 Task: Create List Legal in Board Content Creation to Workspace Community Management. Create List HR in Board Marketing Automation to Workspace Community Management. Create List Vacations in Board Market Analysis and Opportunity Identification to Workspace Community Management
Action: Mouse moved to (97, 47)
Screenshot: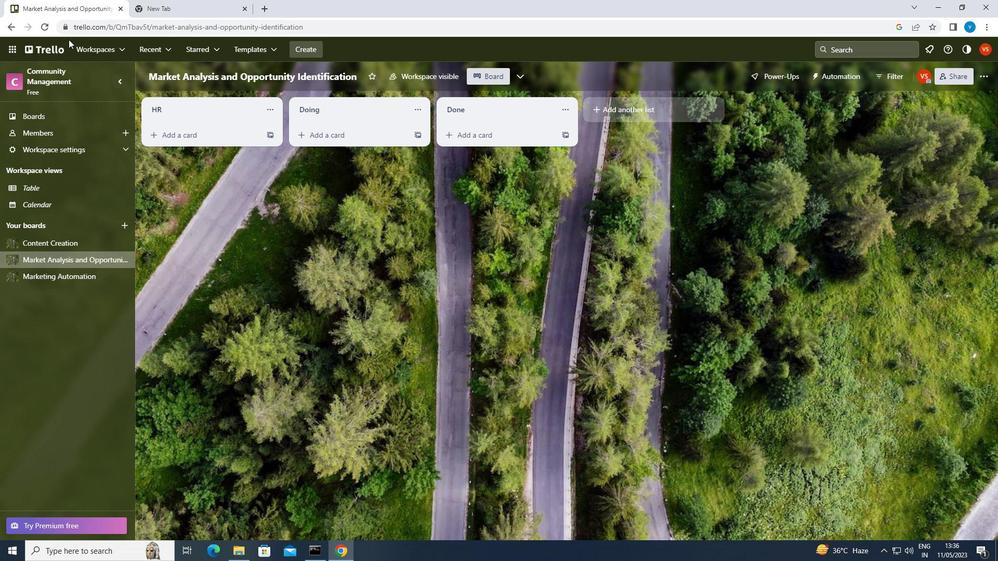 
Action: Mouse pressed left at (97, 47)
Screenshot: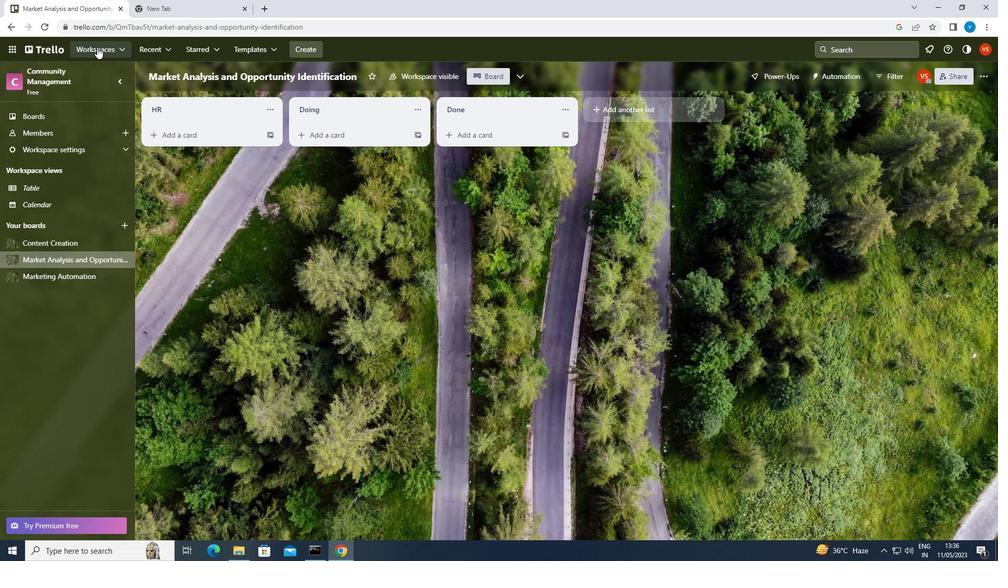 
Action: Mouse moved to (170, 254)
Screenshot: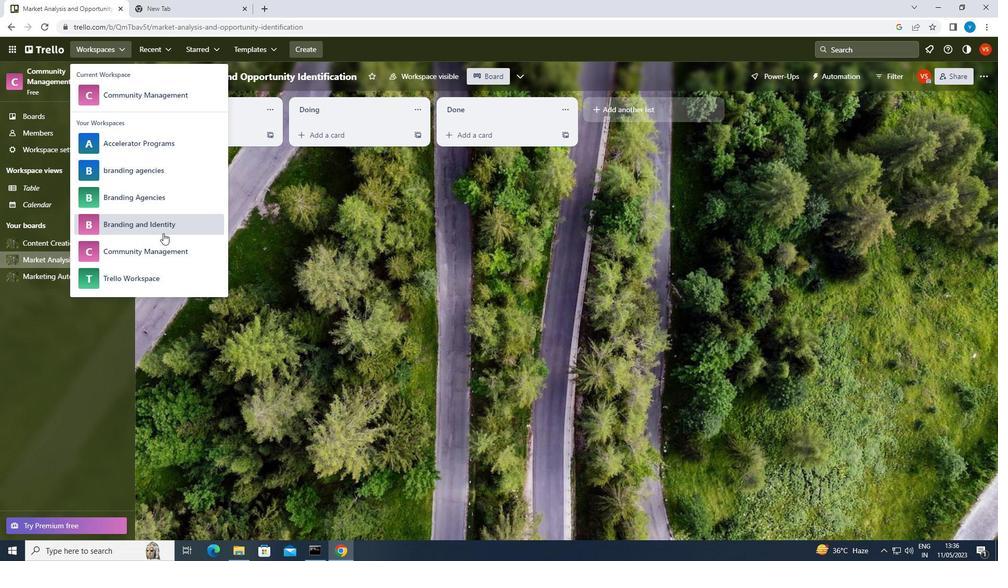 
Action: Mouse pressed left at (170, 254)
Screenshot: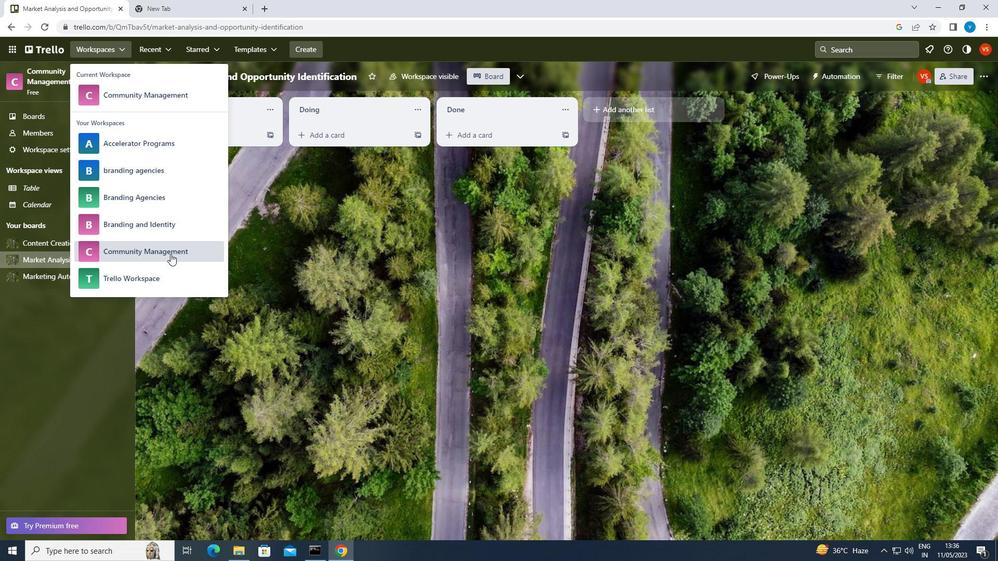 
Action: Mouse moved to (747, 413)
Screenshot: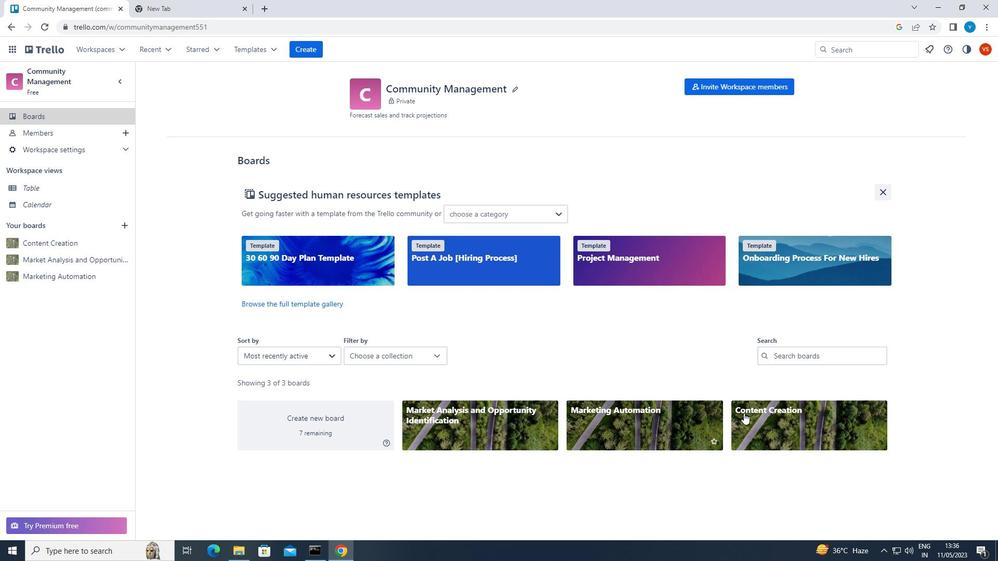 
Action: Mouse pressed left at (747, 413)
Screenshot: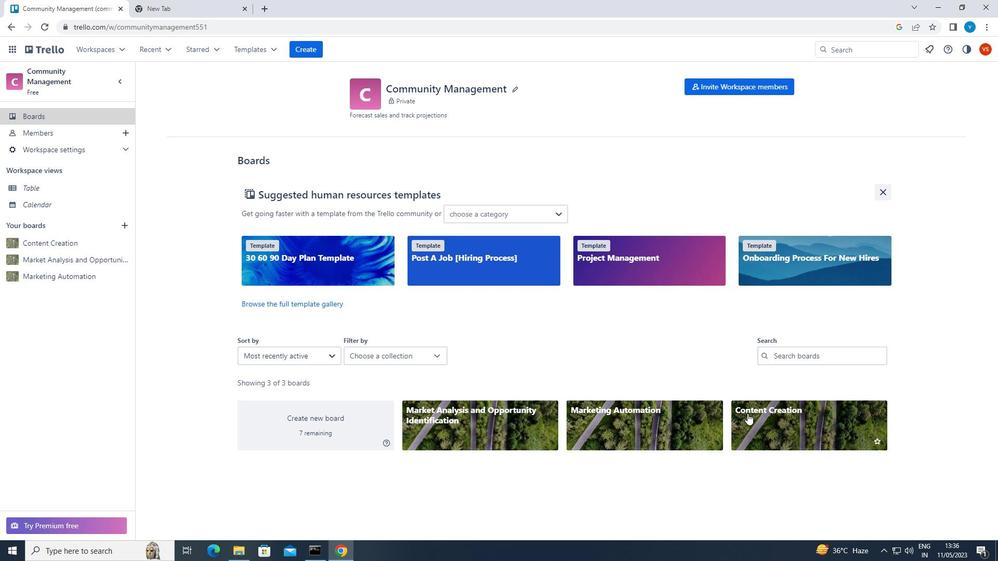 
Action: Mouse moved to (339, 112)
Screenshot: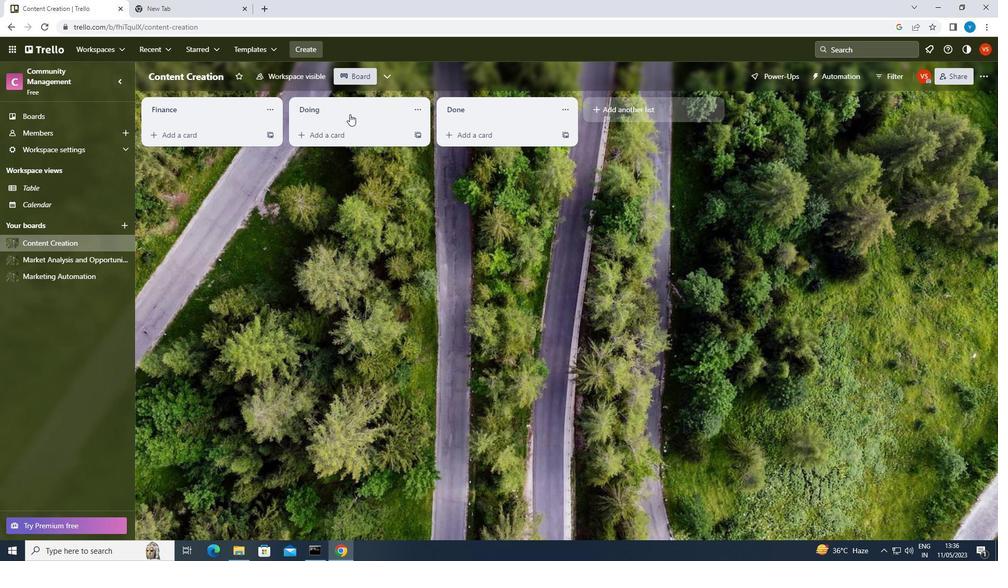 
Action: Mouse pressed left at (339, 112)
Screenshot: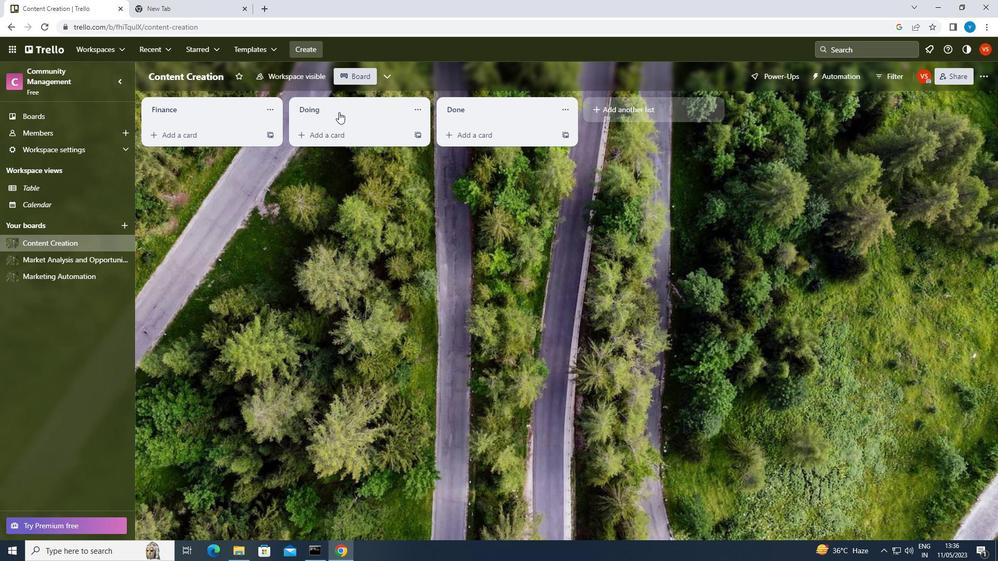 
Action: Mouse moved to (339, 112)
Screenshot: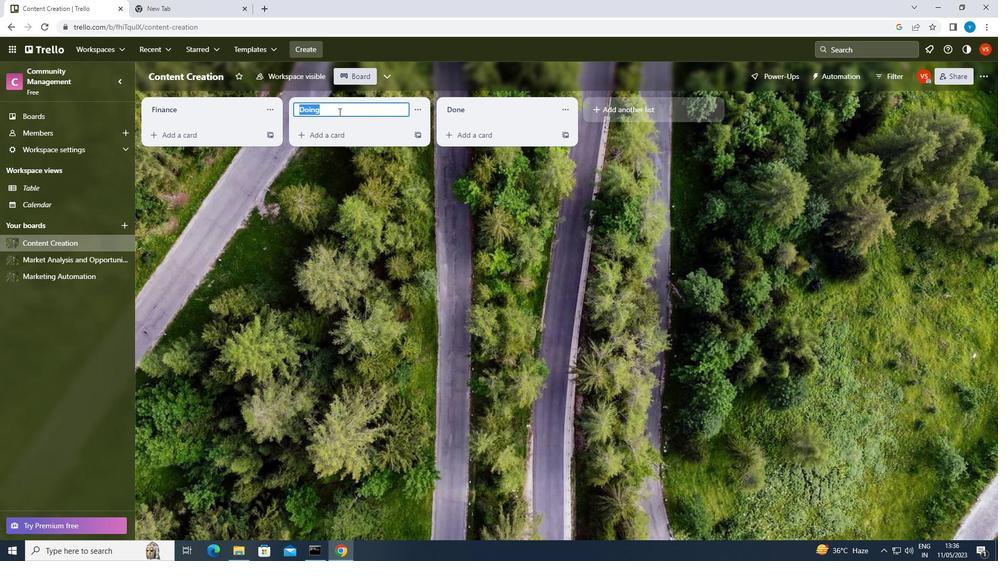 
Action: Key pressed <Key.shift>LEGAL<Key.enter>
Screenshot: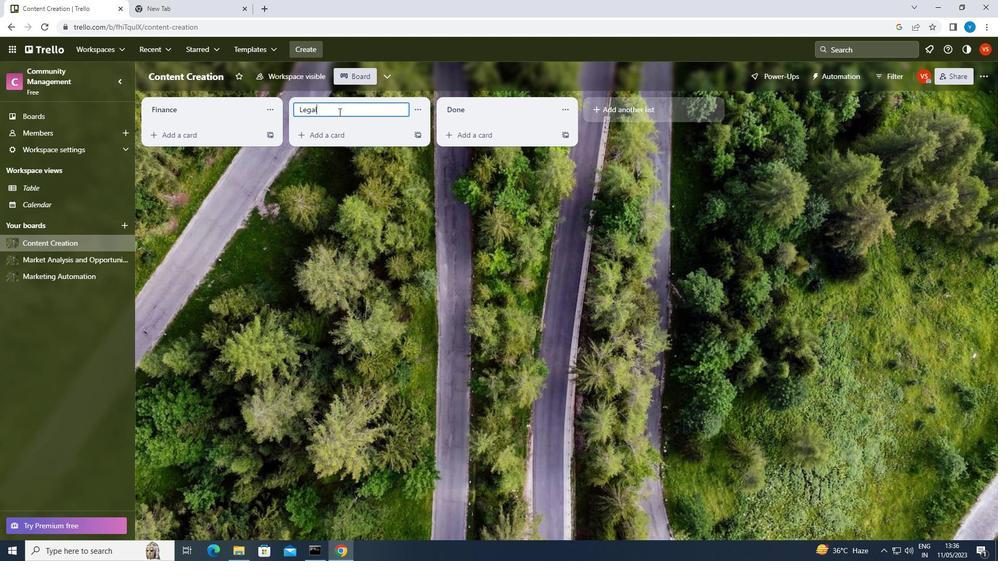 
Action: Mouse moved to (92, 41)
Screenshot: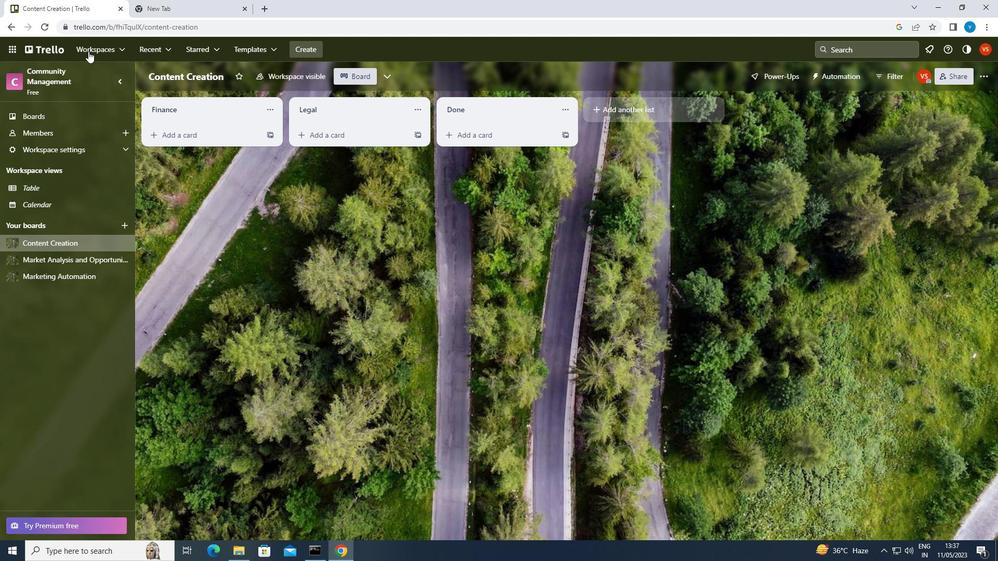 
Action: Mouse pressed left at (92, 41)
Screenshot: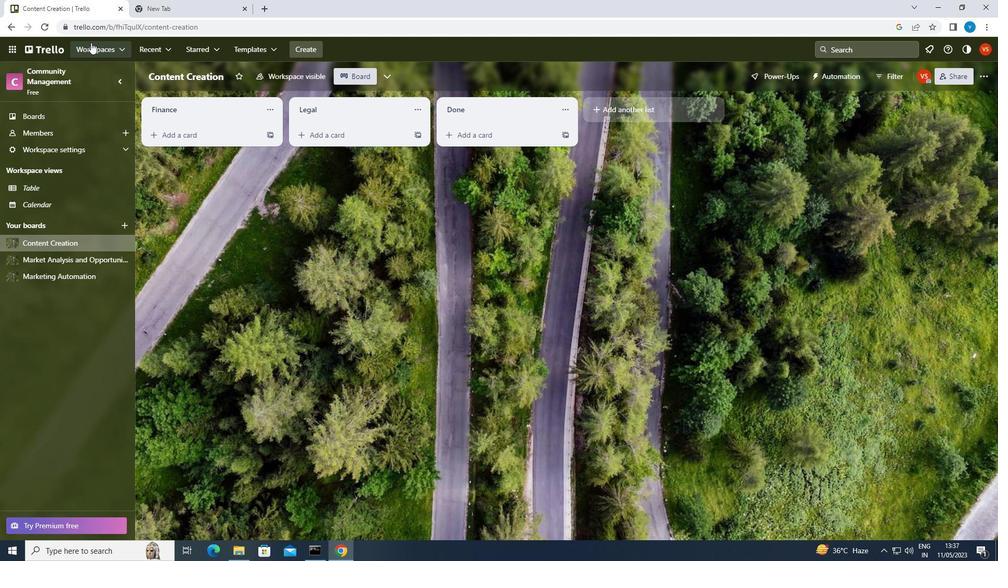 
Action: Mouse moved to (170, 250)
Screenshot: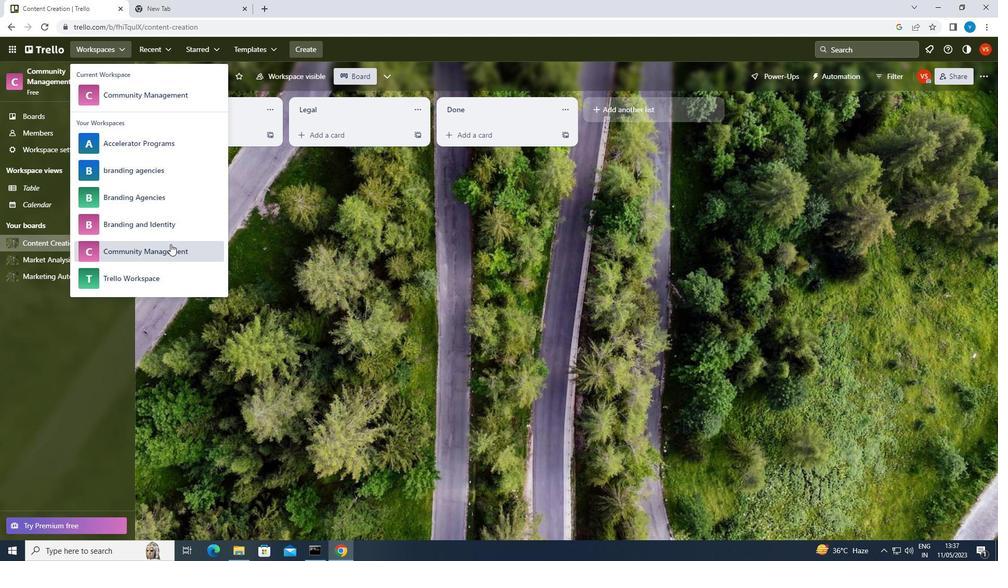 
Action: Mouse pressed left at (170, 250)
Screenshot: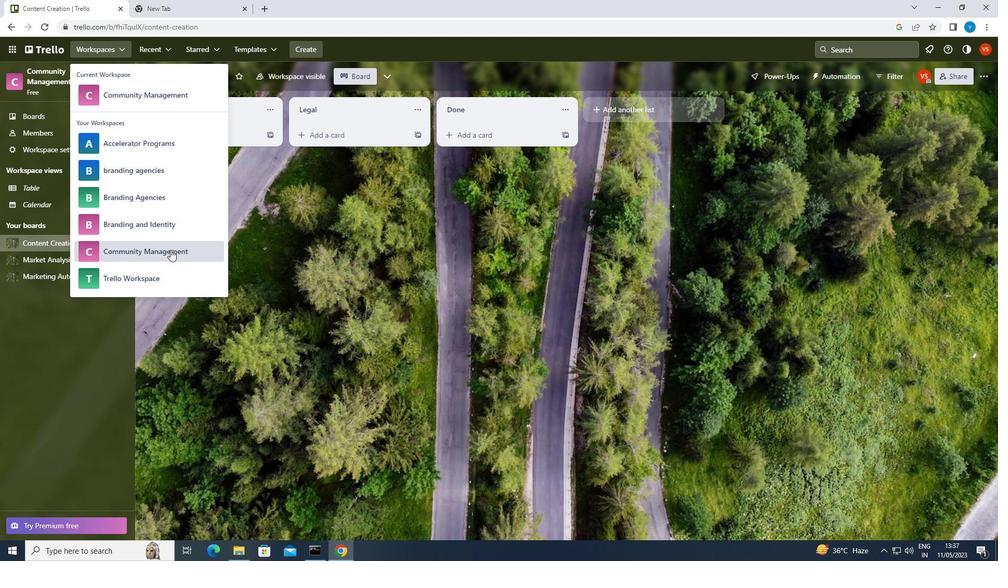 
Action: Mouse moved to (574, 432)
Screenshot: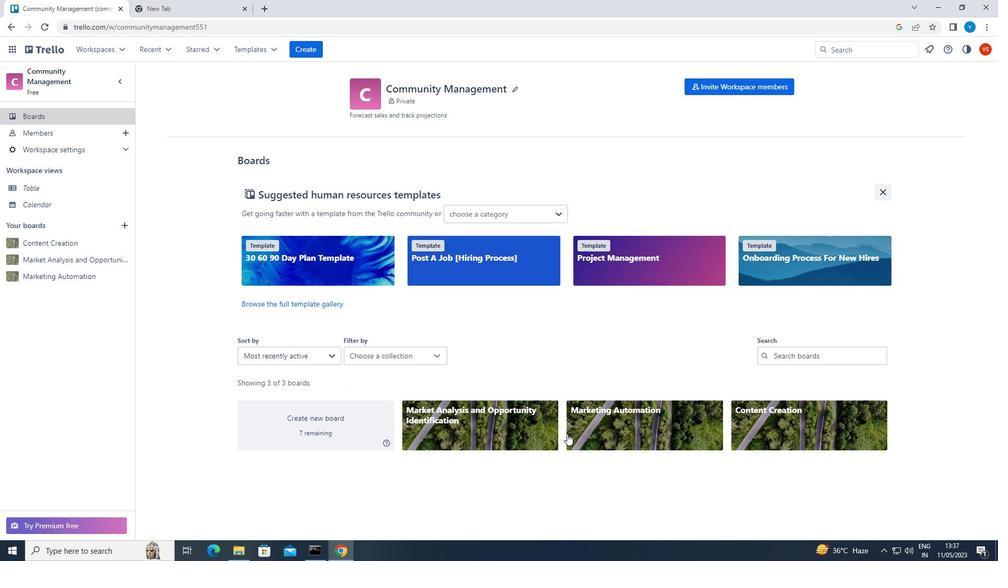 
Action: Mouse pressed left at (574, 432)
Screenshot: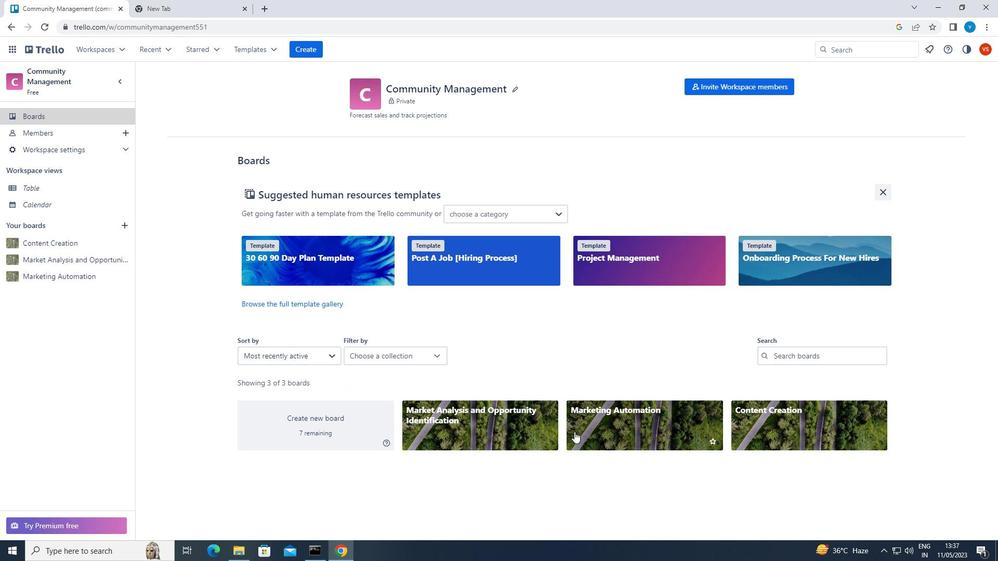 
Action: Mouse moved to (338, 110)
Screenshot: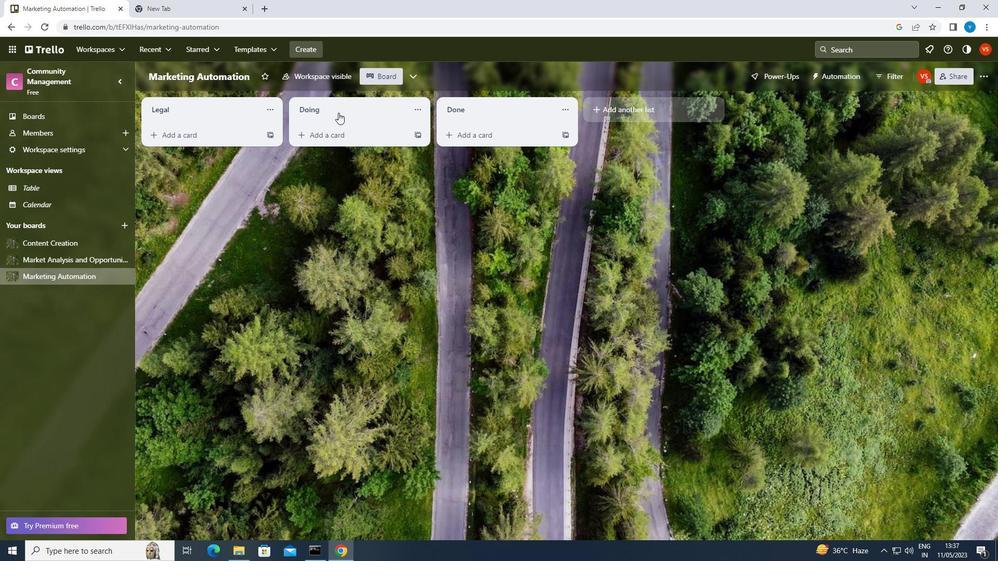 
Action: Mouse pressed left at (338, 110)
Screenshot: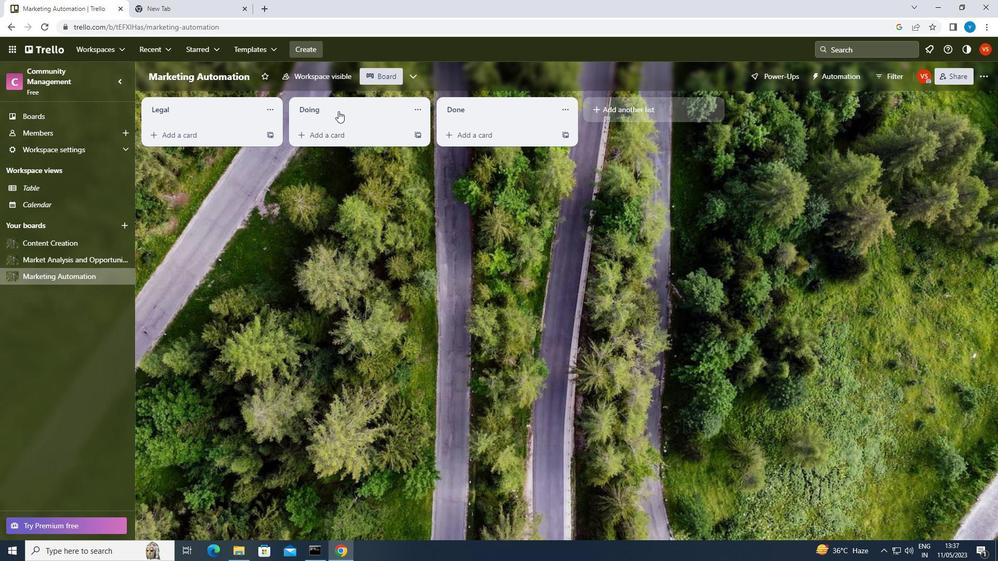 
Action: Key pressed <Key.shift>HR<Key.enter>
Screenshot: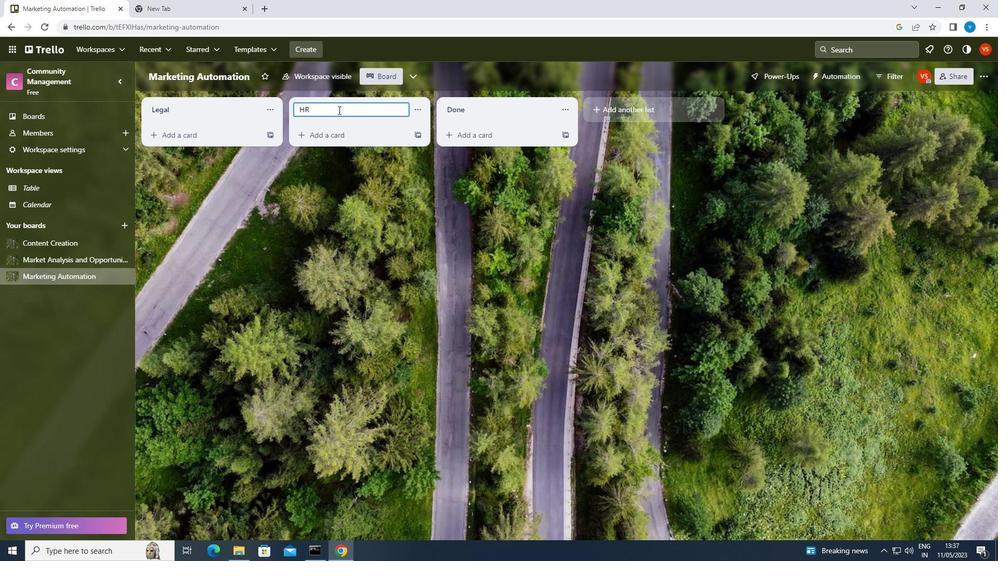 
Action: Mouse moved to (88, 41)
Screenshot: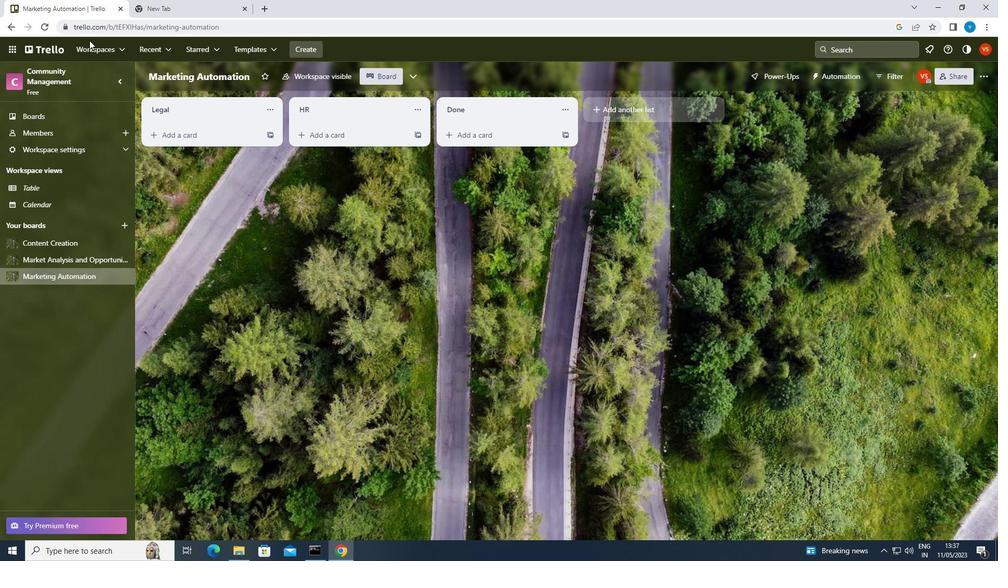 
Action: Mouse pressed left at (88, 41)
Screenshot: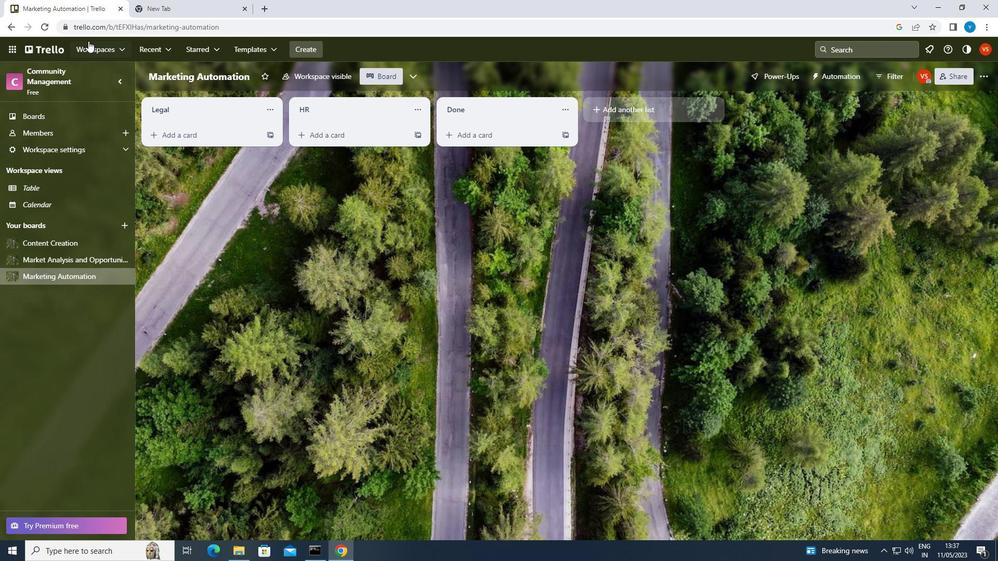 
Action: Mouse moved to (187, 260)
Screenshot: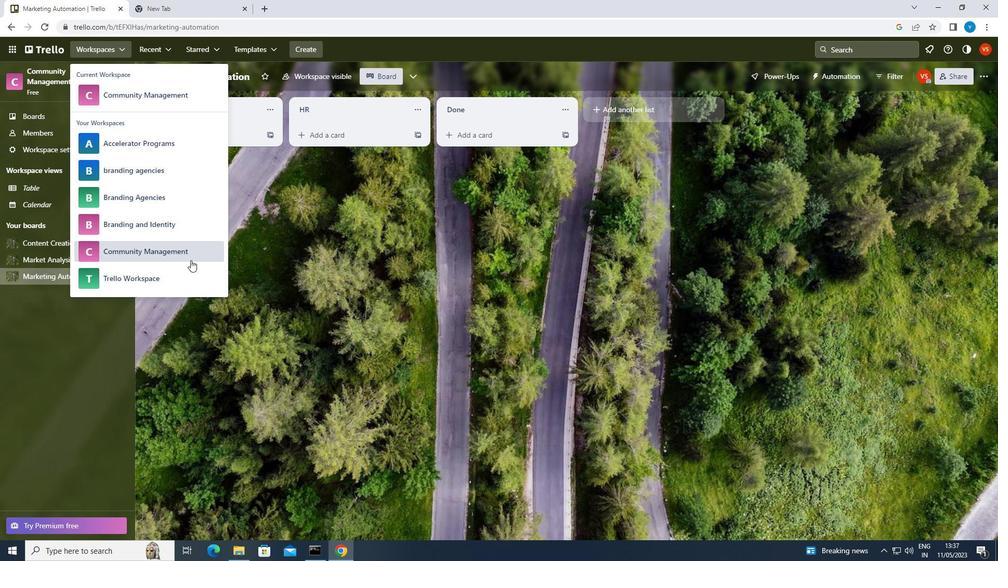 
Action: Mouse pressed left at (187, 260)
Screenshot: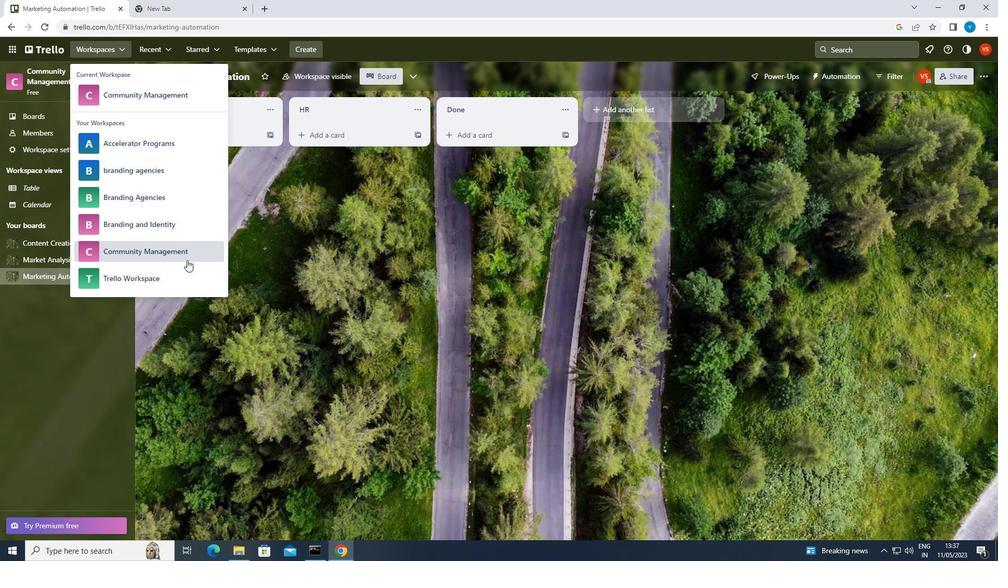 
Action: Mouse moved to (523, 419)
Screenshot: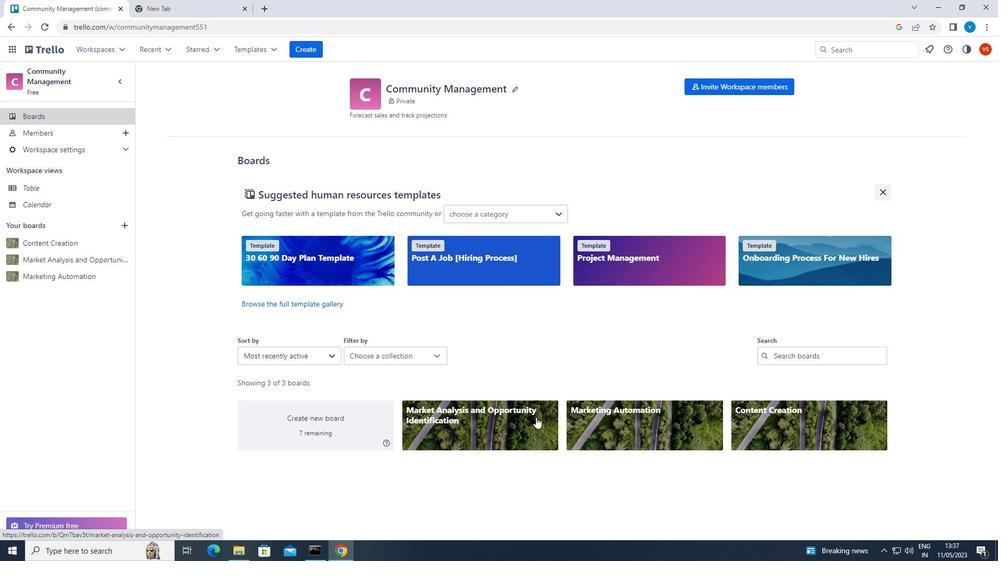 
Action: Mouse pressed left at (523, 419)
Screenshot: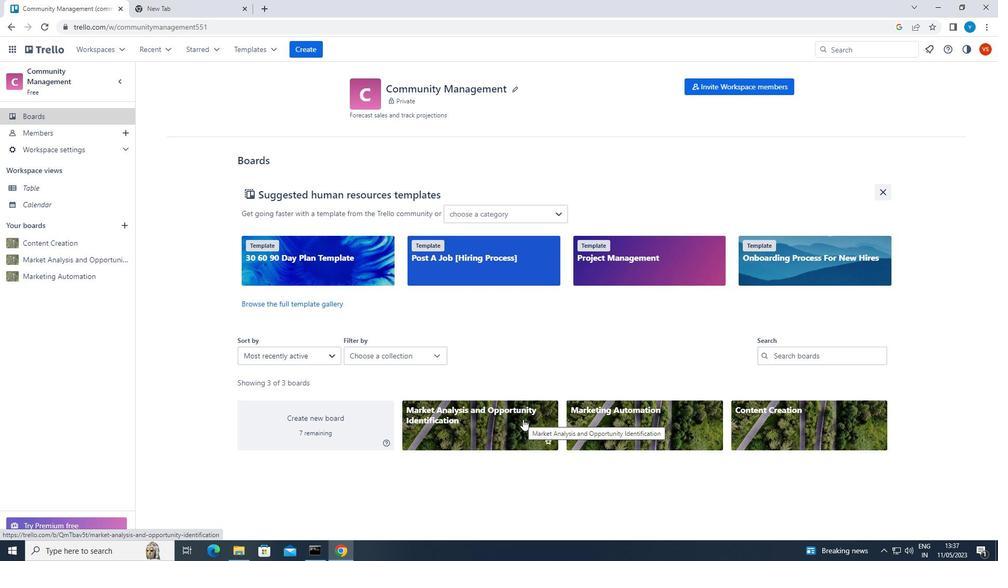 
Action: Mouse moved to (318, 116)
Screenshot: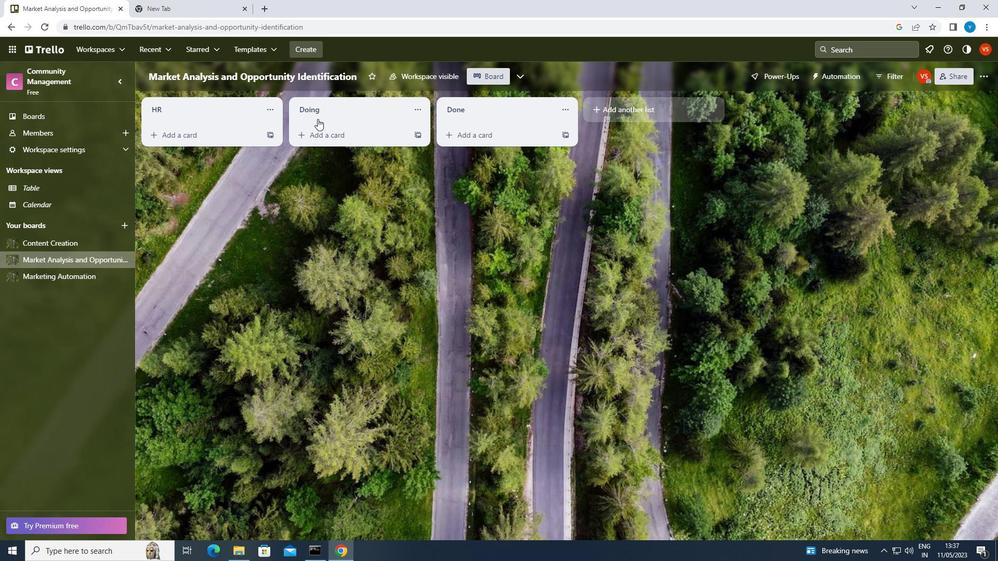 
Action: Mouse pressed left at (318, 116)
Screenshot: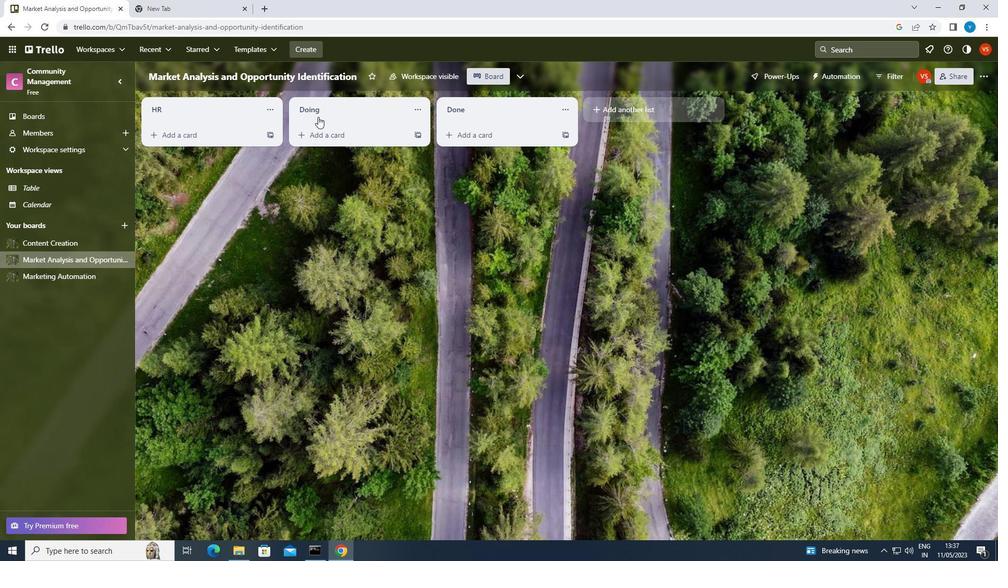 
Action: Key pressed <Key.shift>VACATIONS<Key.enter>
Screenshot: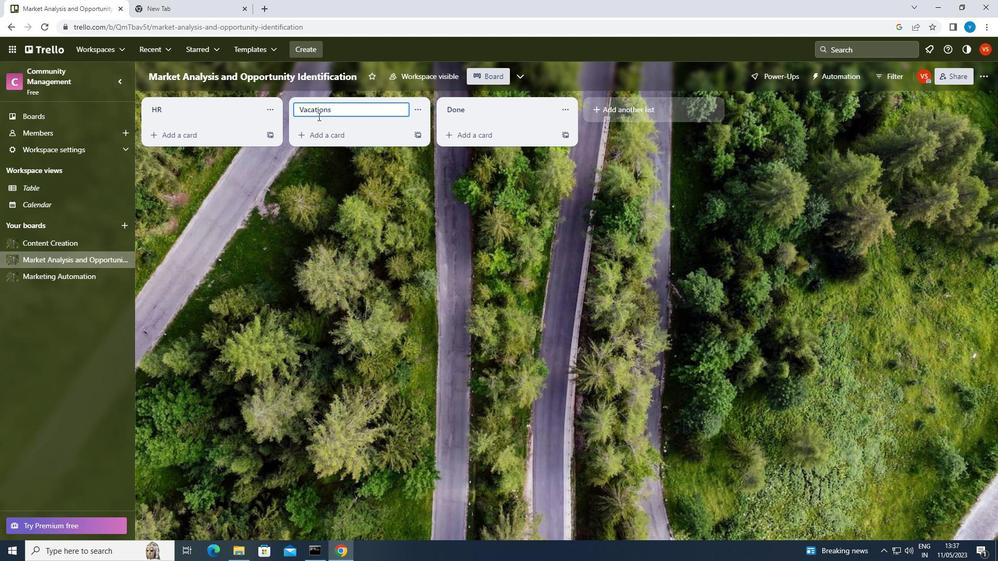 
